 Task: Create in the project BullseyeWorks in Backlog an issue 'Implement a new feature to allow for product recommendations based on user behavior', assign it to team member softage.4@softage.net and change the status to IN PROGRESS. Create in the project BullseyeWorks in Backlog an issue 'Address issues related to system stability and uptime', assign it to team member softage.1@softage.net and change the status to IN PROGRESS
Action: Mouse moved to (201, 55)
Screenshot: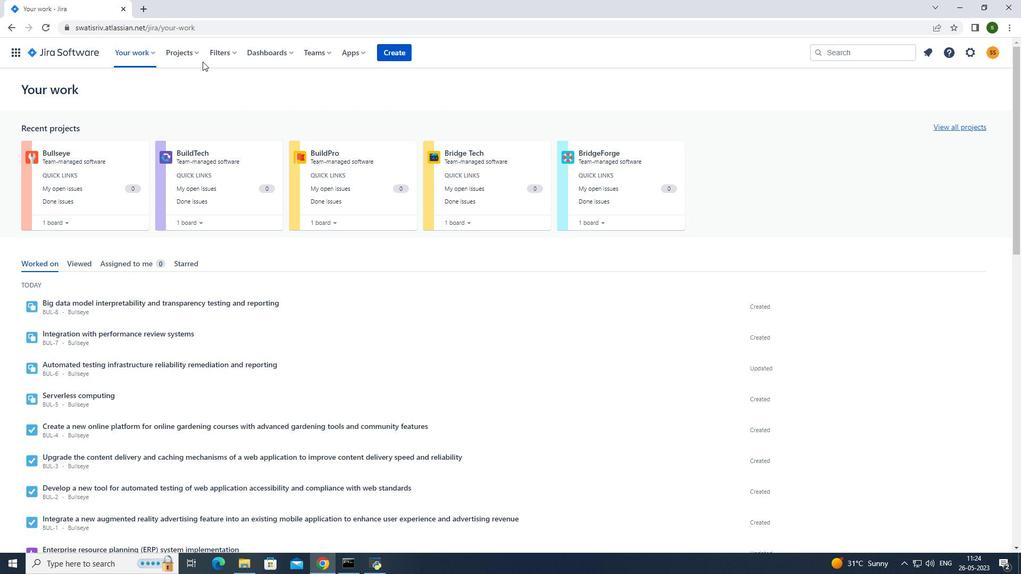 
Action: Mouse pressed left at (201, 55)
Screenshot: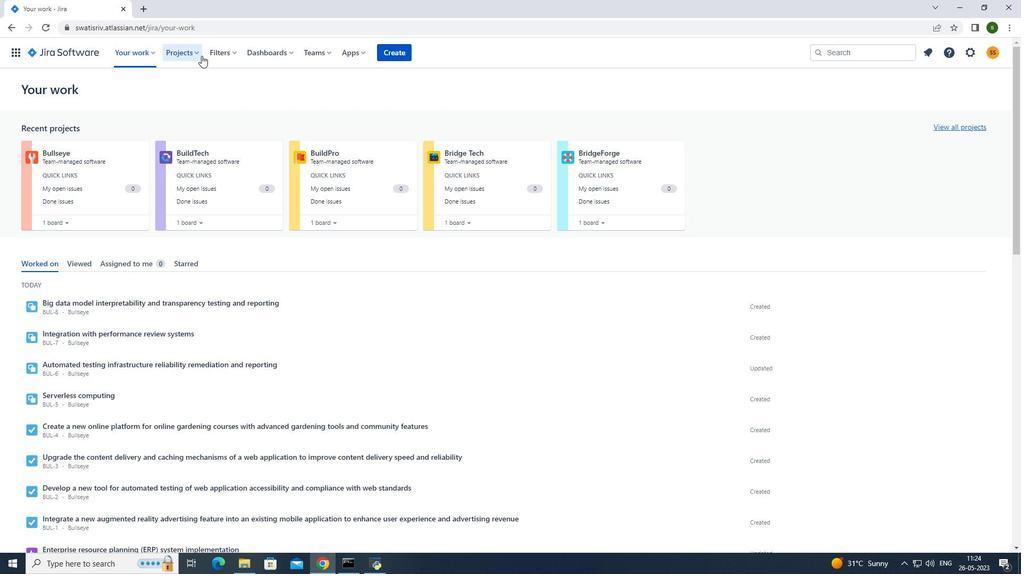 
Action: Mouse moved to (217, 92)
Screenshot: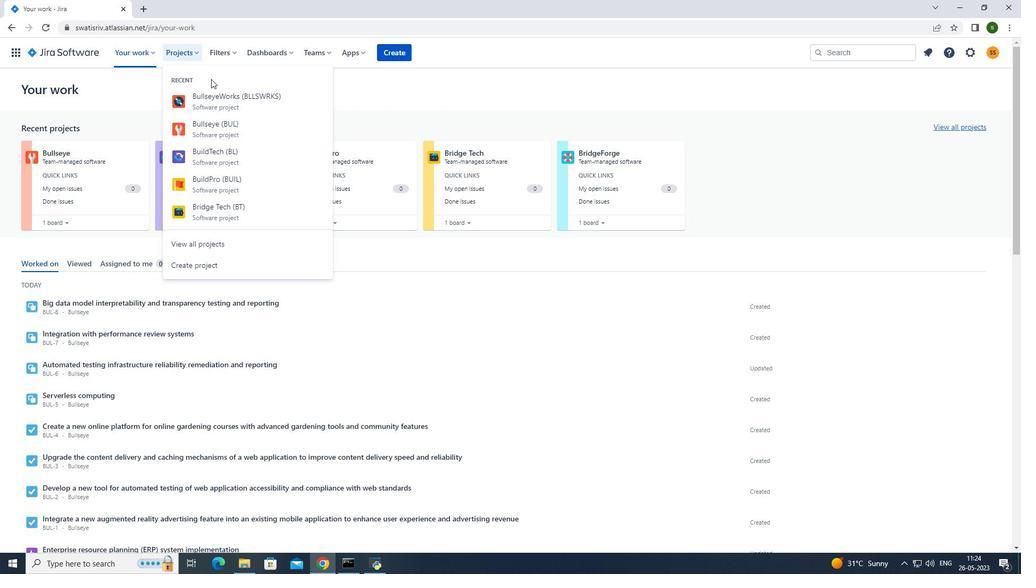 
Action: Mouse pressed left at (217, 92)
Screenshot: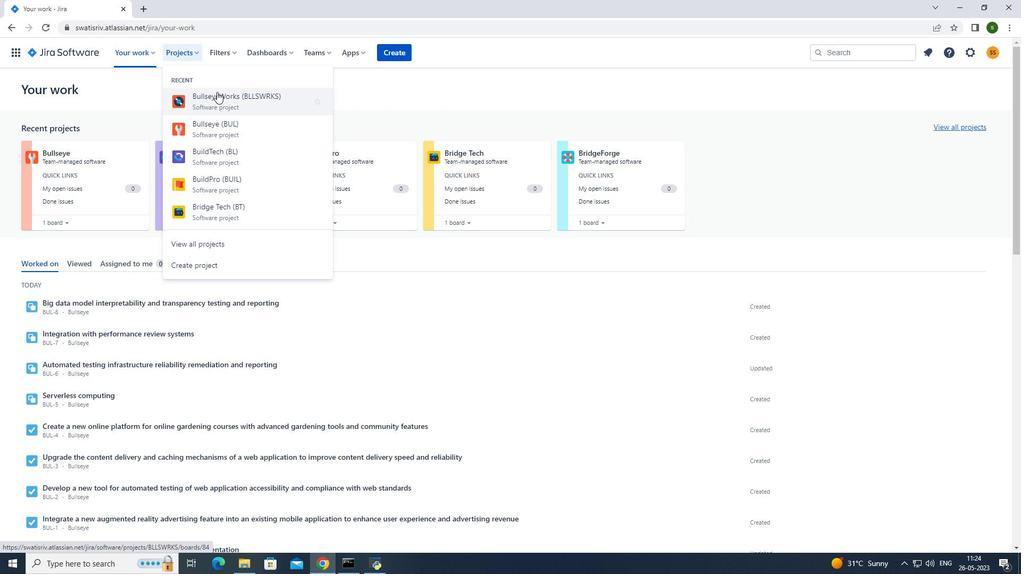 
Action: Mouse moved to (231, 362)
Screenshot: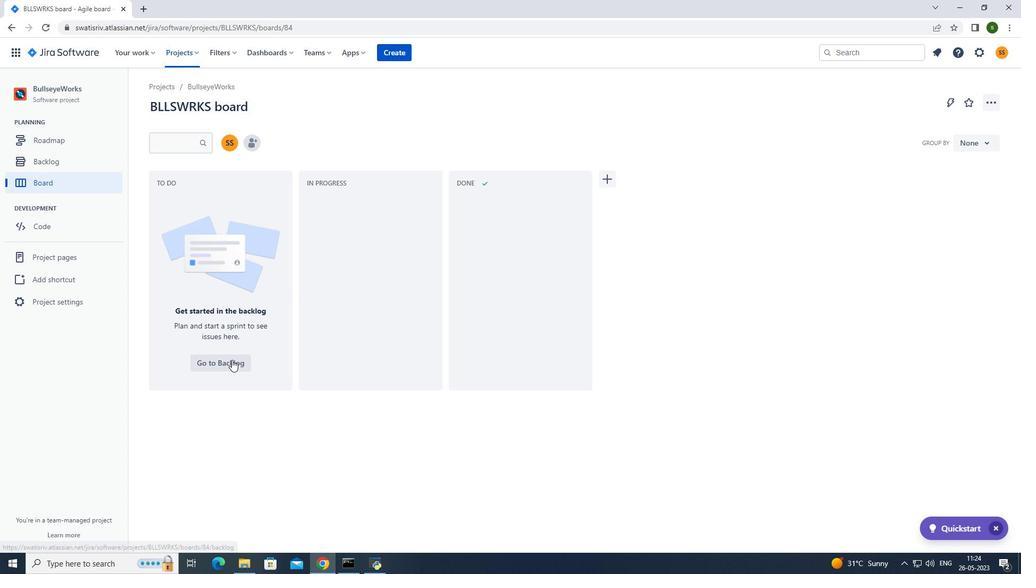 
Action: Mouse pressed left at (231, 362)
Screenshot: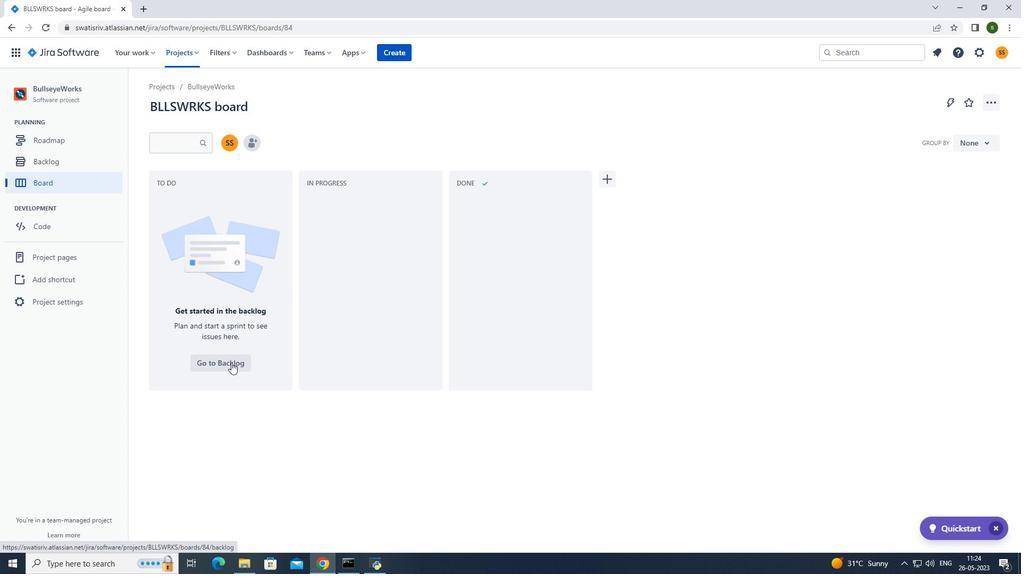 
Action: Mouse moved to (218, 268)
Screenshot: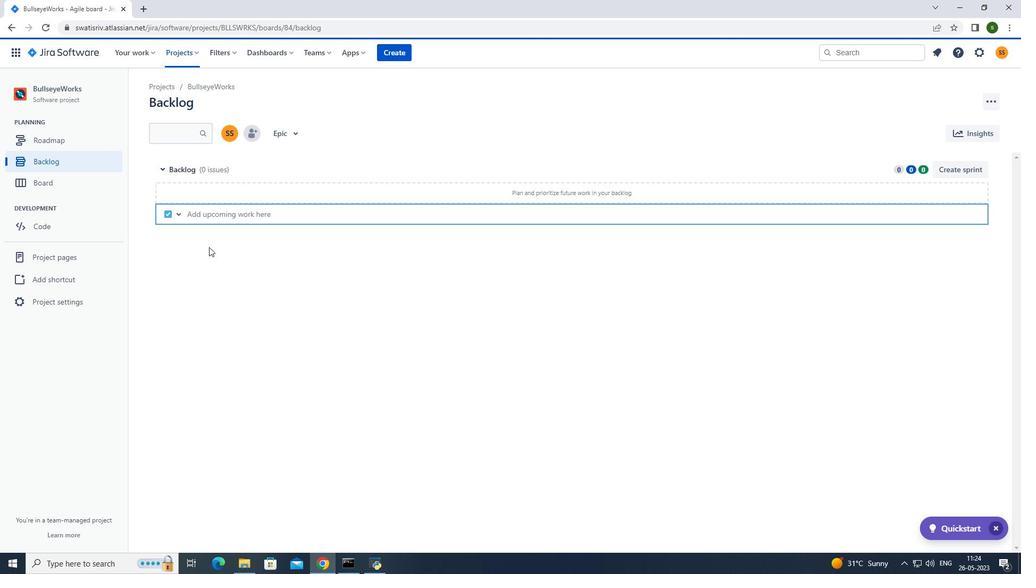 
Action: Mouse pressed left at (218, 268)
Screenshot: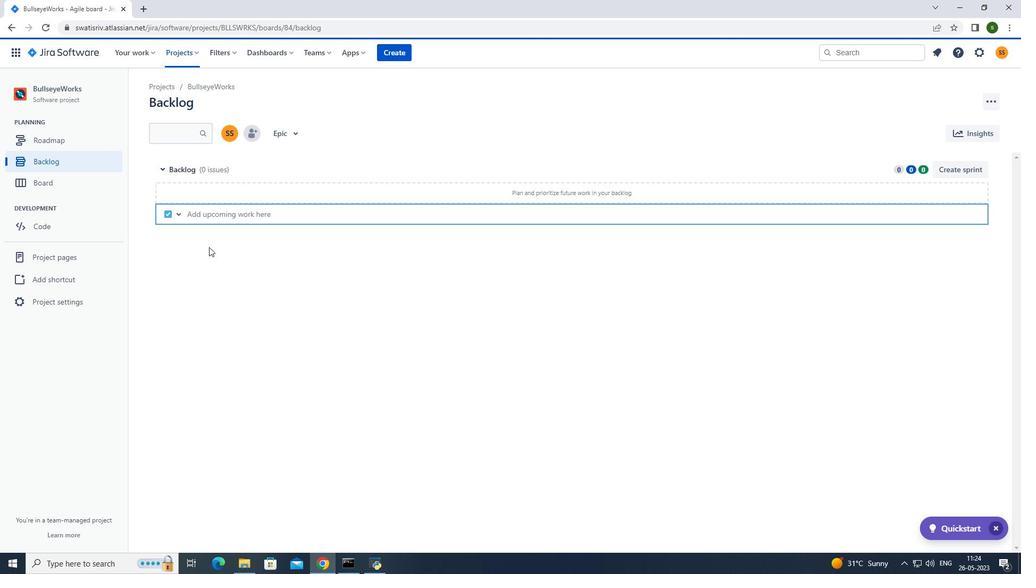 
Action: Mouse moved to (220, 213)
Screenshot: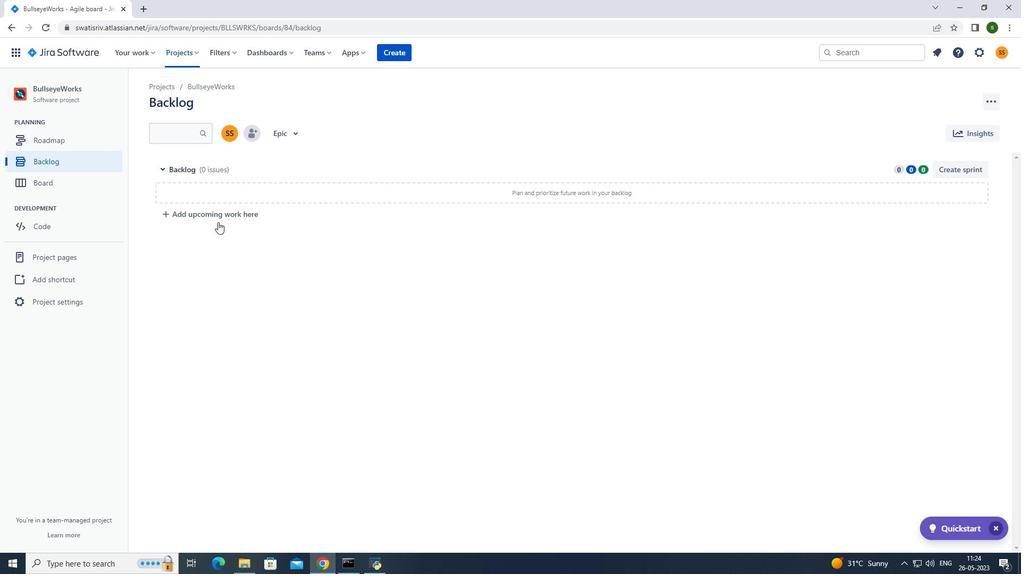 
Action: Mouse pressed left at (220, 213)
Screenshot: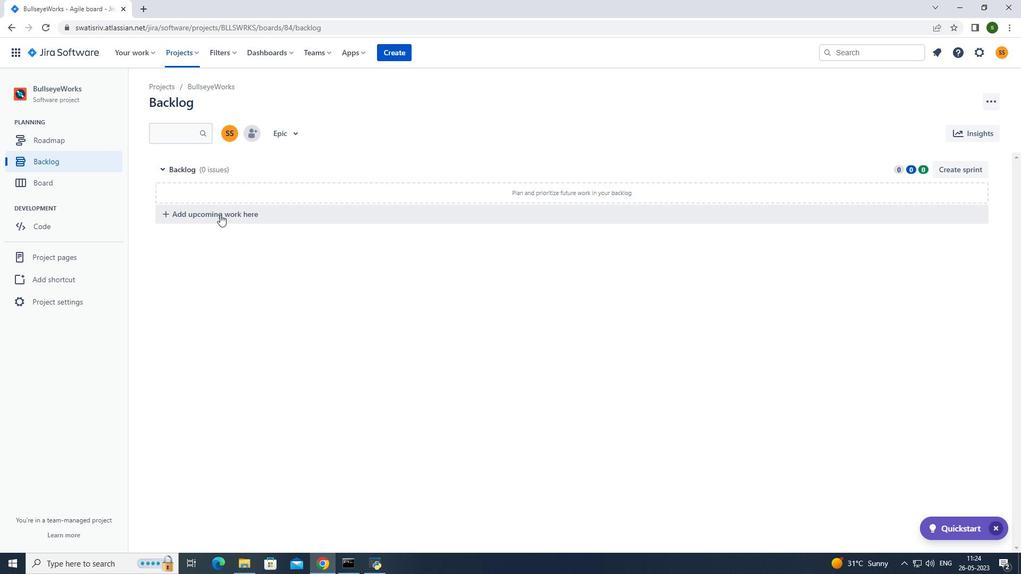 
Action: Mouse moved to (231, 211)
Screenshot: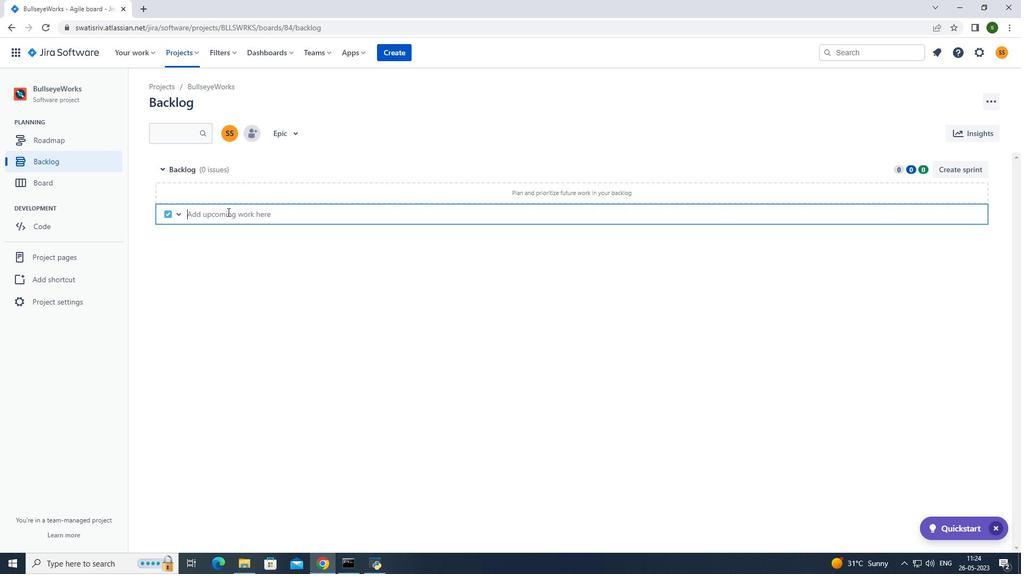 
Action: Key pressed <Key.caps_lock>I<Key.caps_lock>mplement<Key.space>a<Key.space>new<Key.space>feature<Key.space>to<Key.space>allow<Key.space>for<Key.space>prof<Key.backspace>duct<Key.space>recommendations<Key.space>based<Key.space>on<Key.space>user<Key.space>behavior<Key.enter>
Screenshot: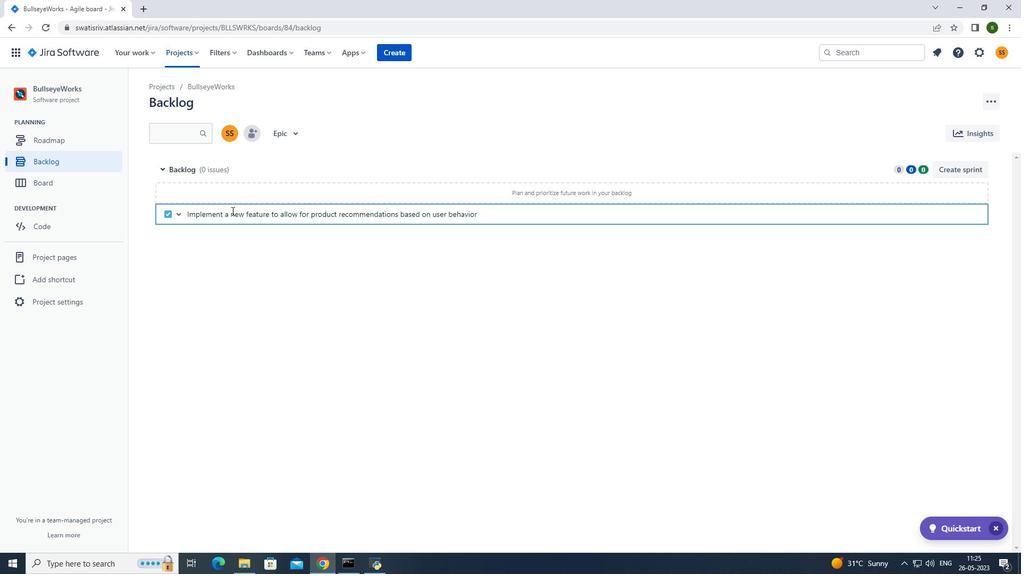 
Action: Mouse moved to (953, 193)
Screenshot: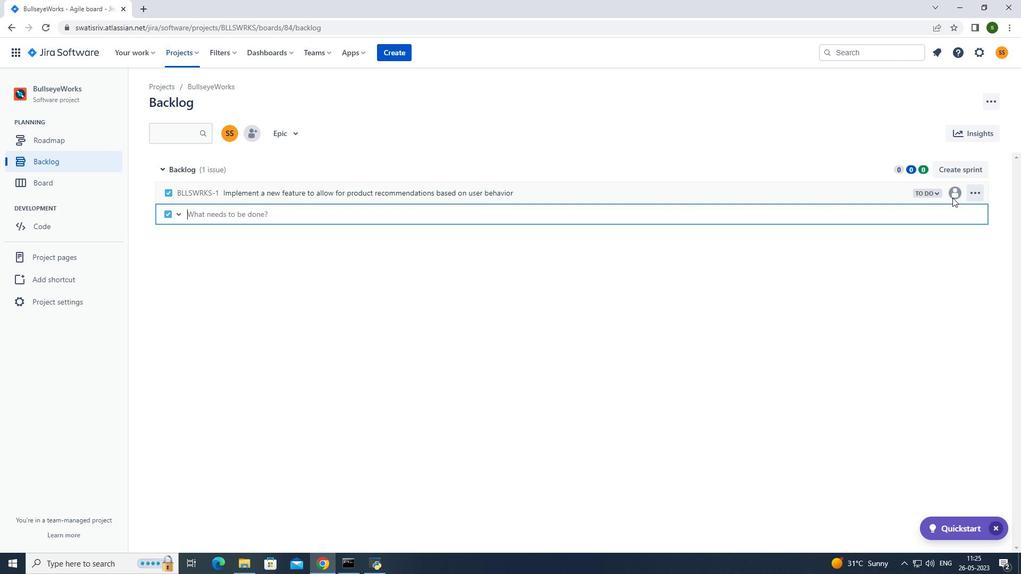 
Action: Mouse pressed left at (953, 193)
Screenshot: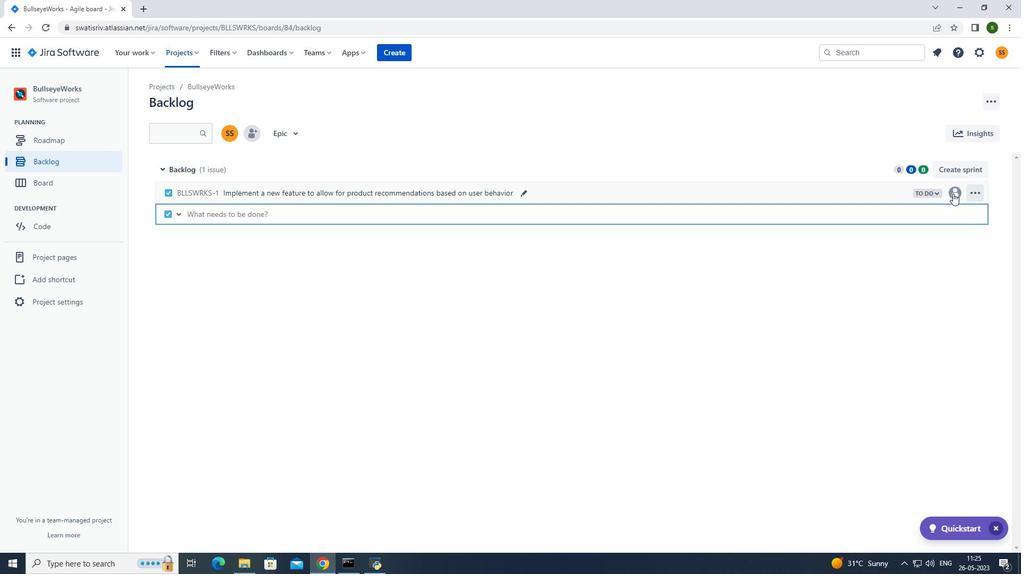 
Action: Mouse moved to (889, 214)
Screenshot: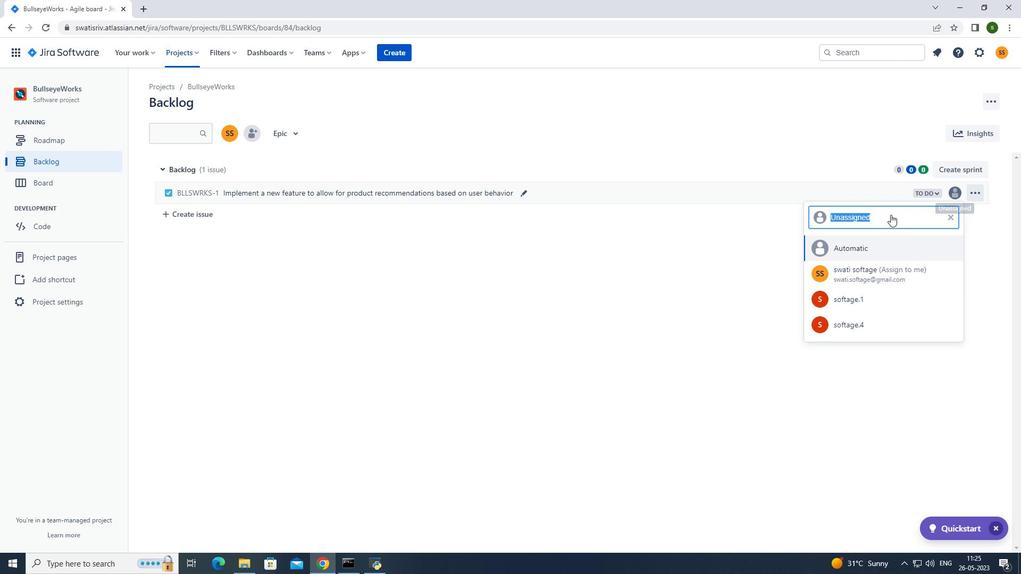 
Action: Key pressed softage.4<Key.shift>@softage.net
Screenshot: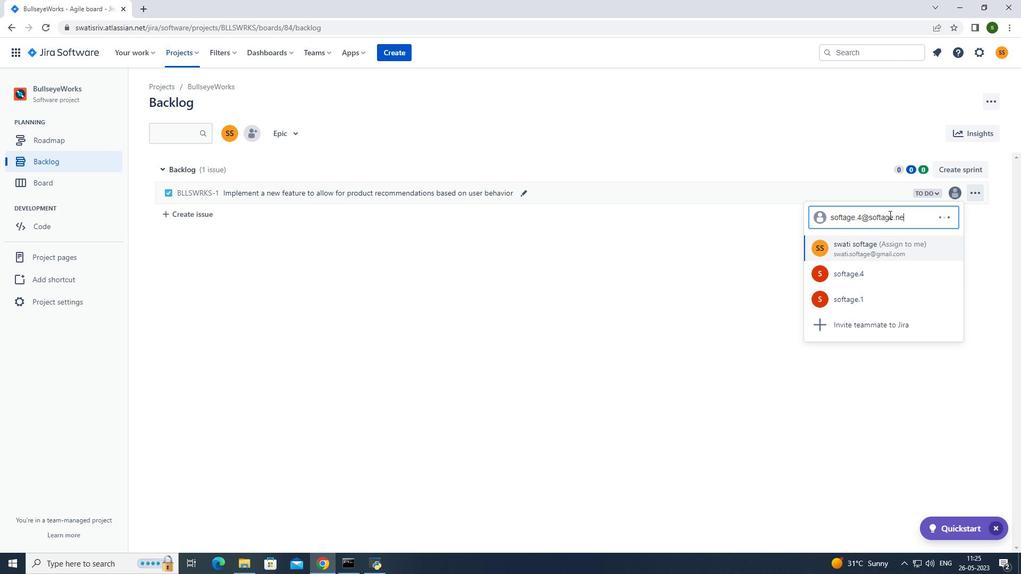 
Action: Mouse moved to (876, 252)
Screenshot: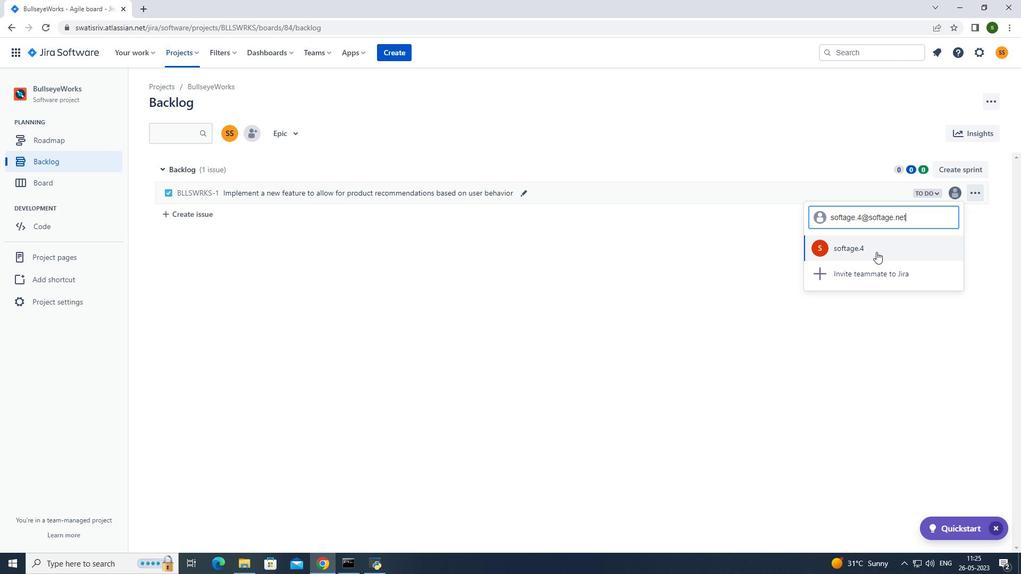 
Action: Mouse pressed left at (876, 252)
Screenshot: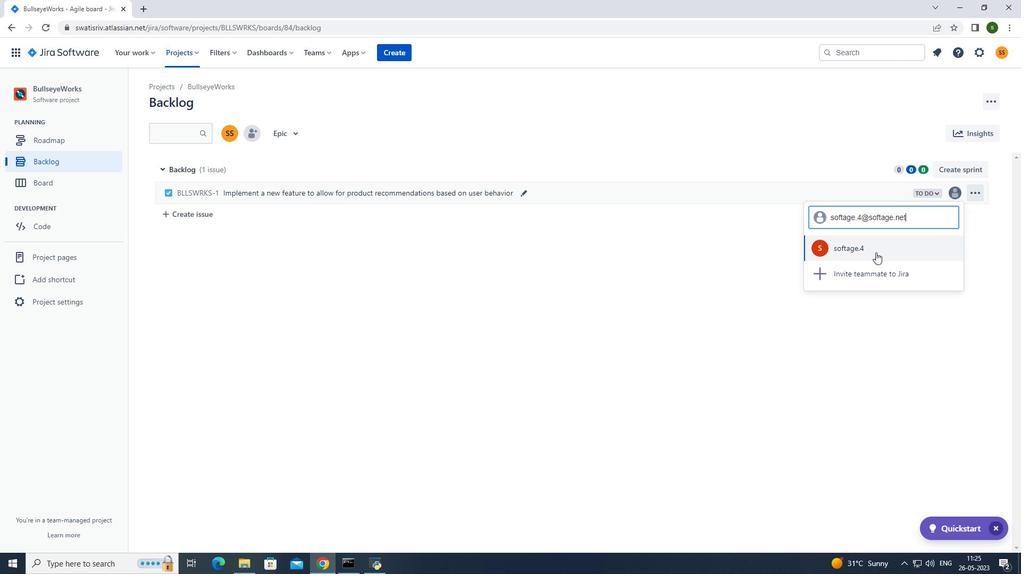 
Action: Mouse moved to (927, 187)
Screenshot: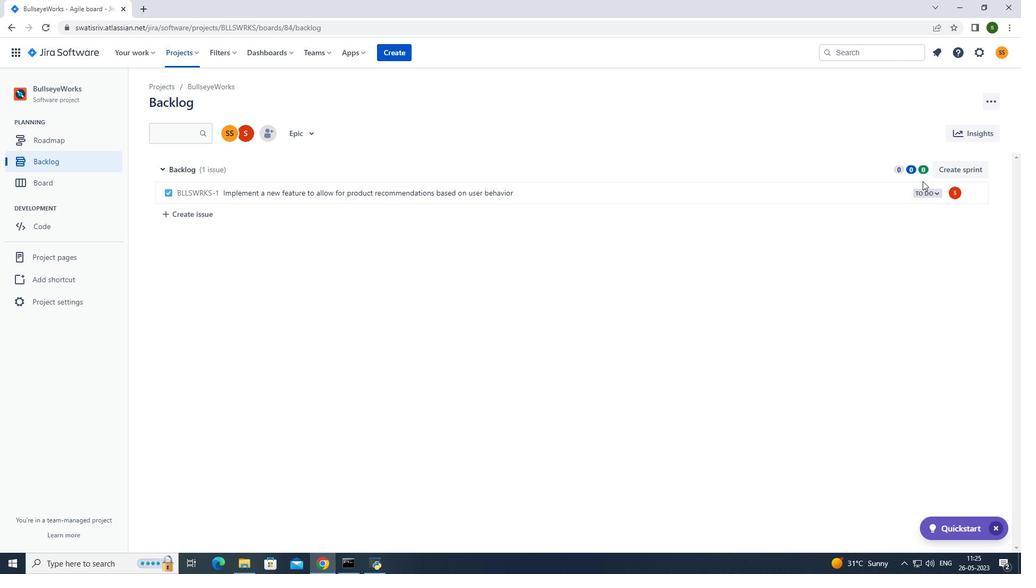 
Action: Mouse pressed left at (927, 187)
Screenshot: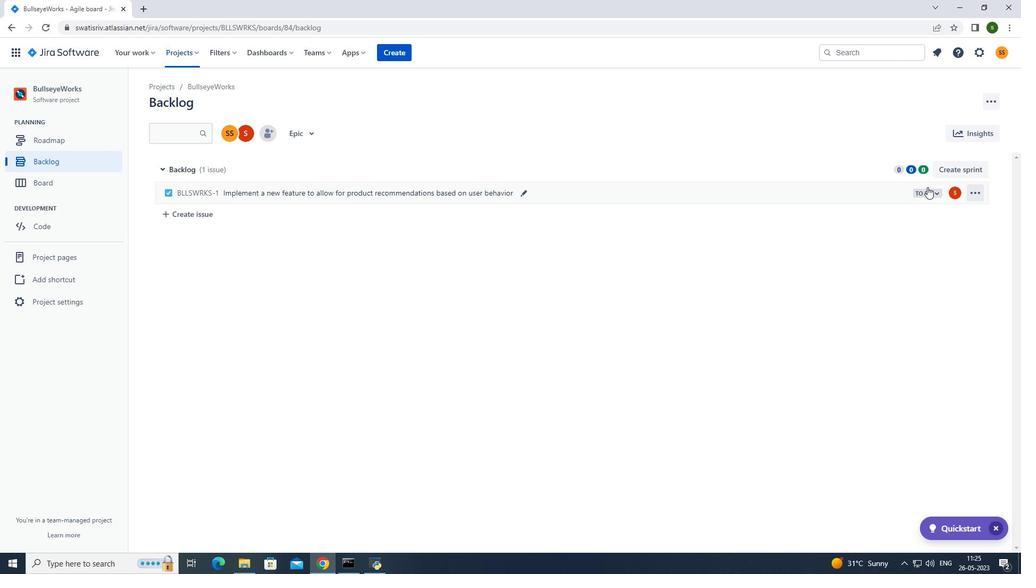 
Action: Mouse moved to (930, 195)
Screenshot: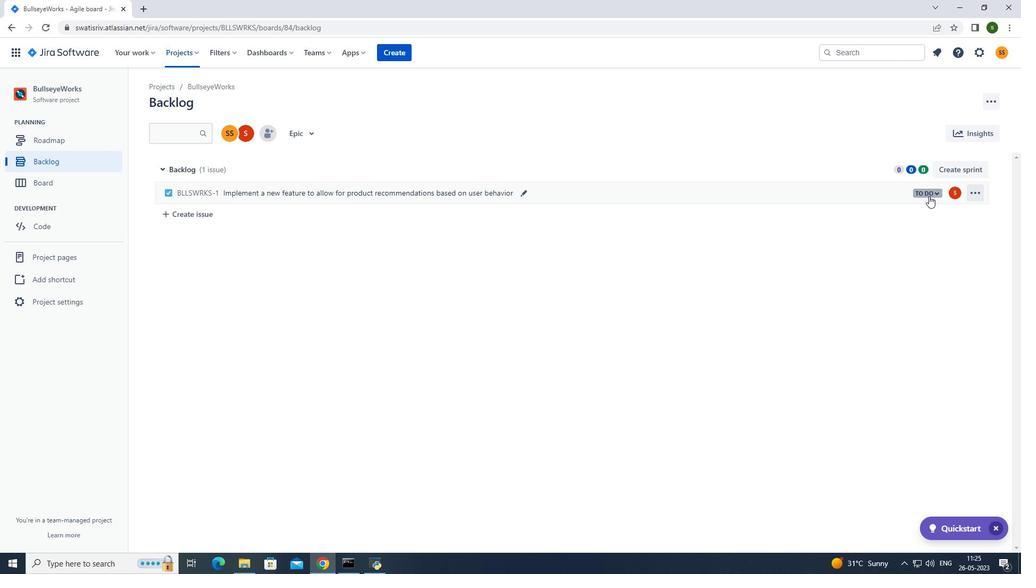 
Action: Mouse pressed left at (930, 195)
Screenshot: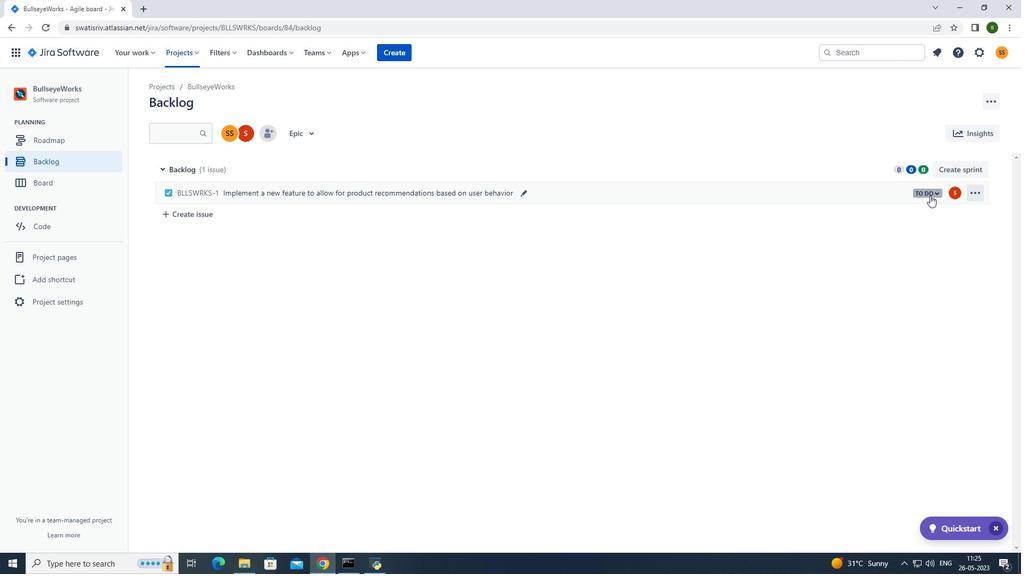 
Action: Mouse moved to (902, 211)
Screenshot: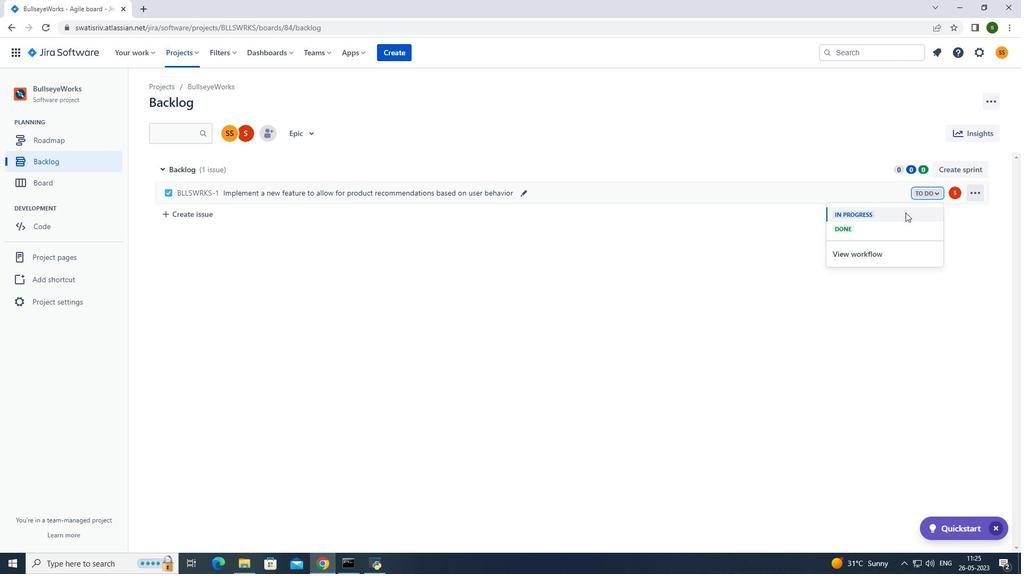 
Action: Mouse pressed left at (902, 211)
Screenshot: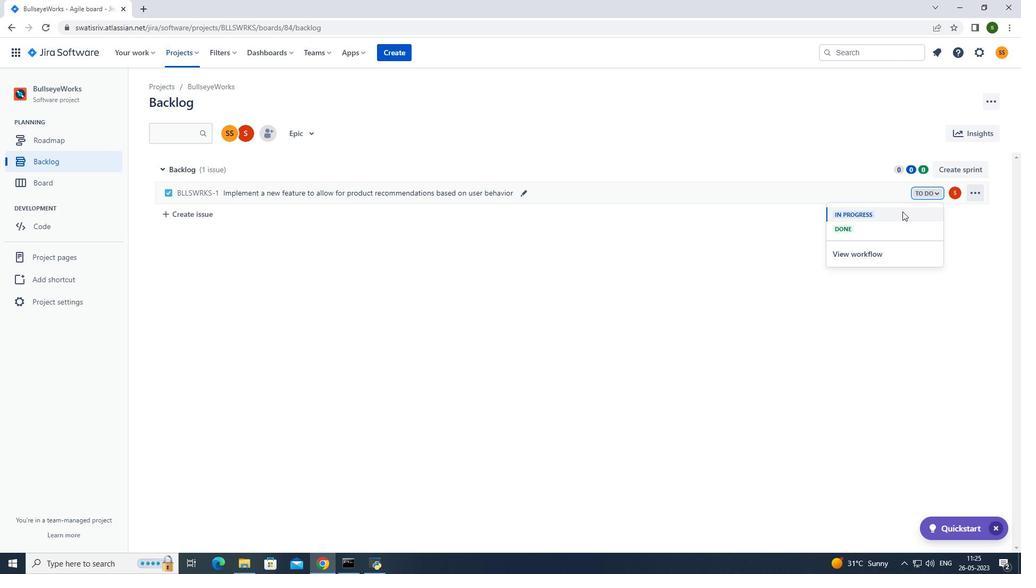 
Action: Mouse moved to (192, 53)
Screenshot: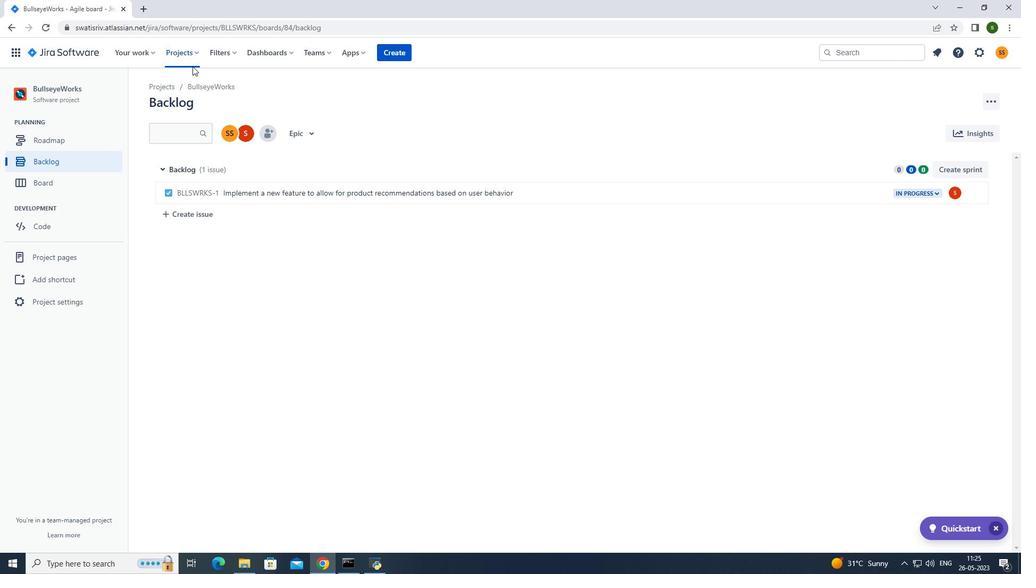 
Action: Mouse pressed left at (192, 53)
Screenshot: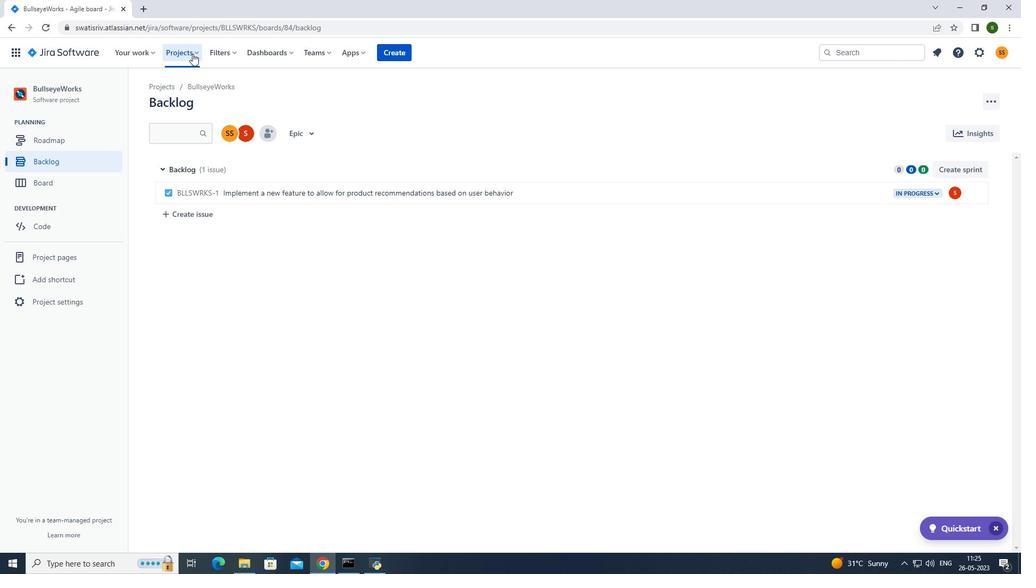 
Action: Mouse moved to (210, 92)
Screenshot: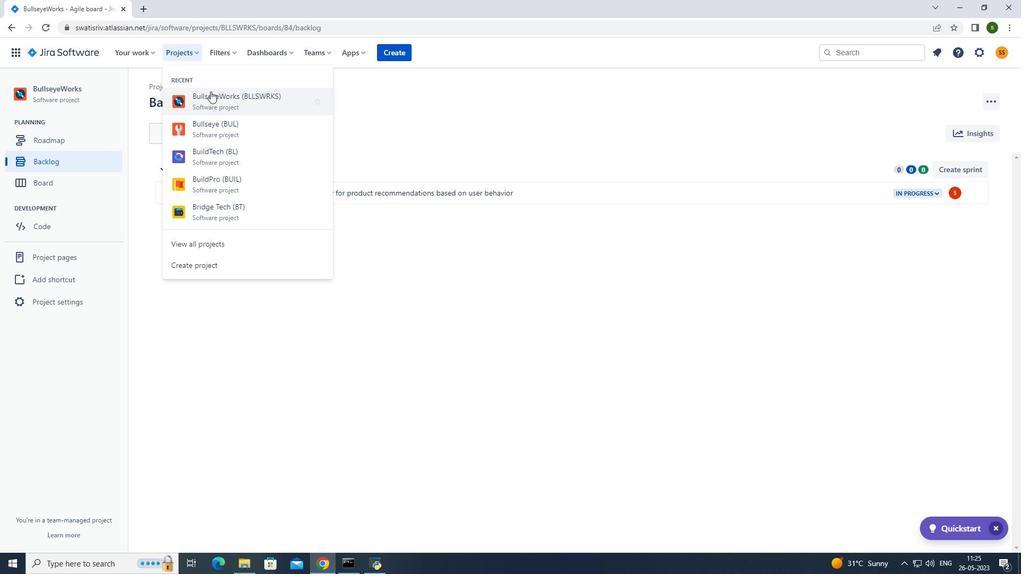 
Action: Mouse pressed left at (210, 92)
Screenshot: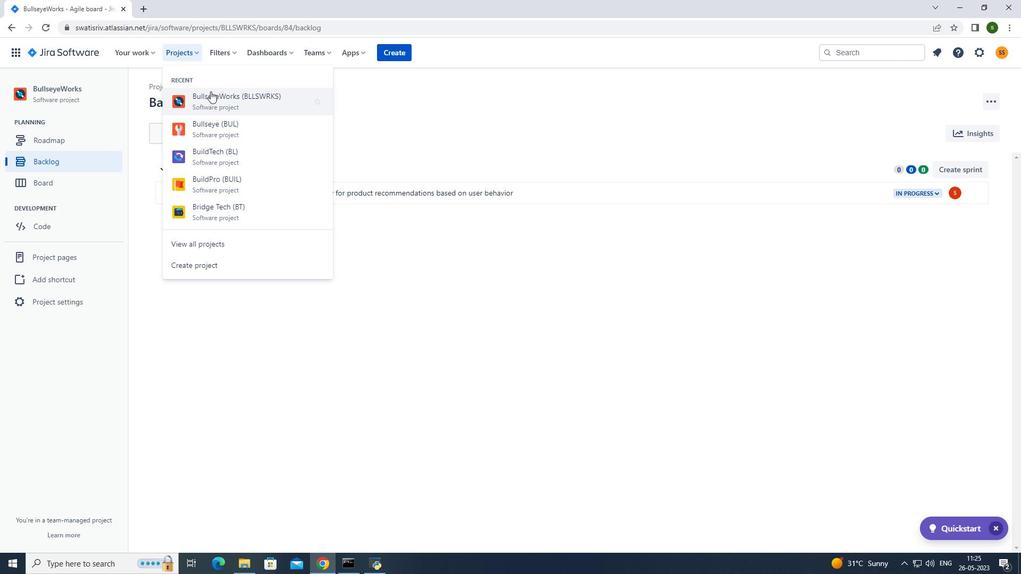 
Action: Mouse moved to (82, 162)
Screenshot: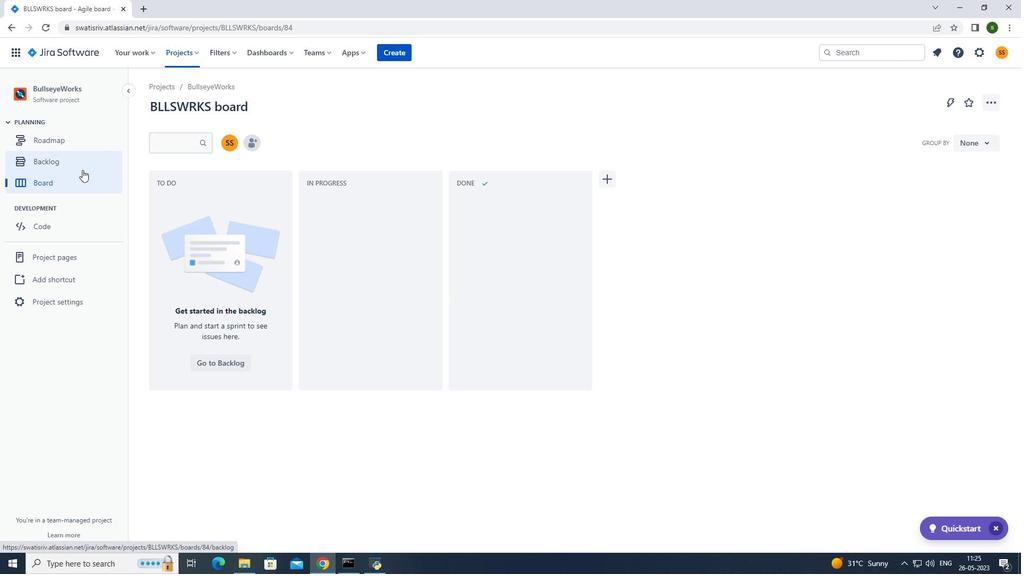 
Action: Mouse pressed left at (82, 162)
Screenshot: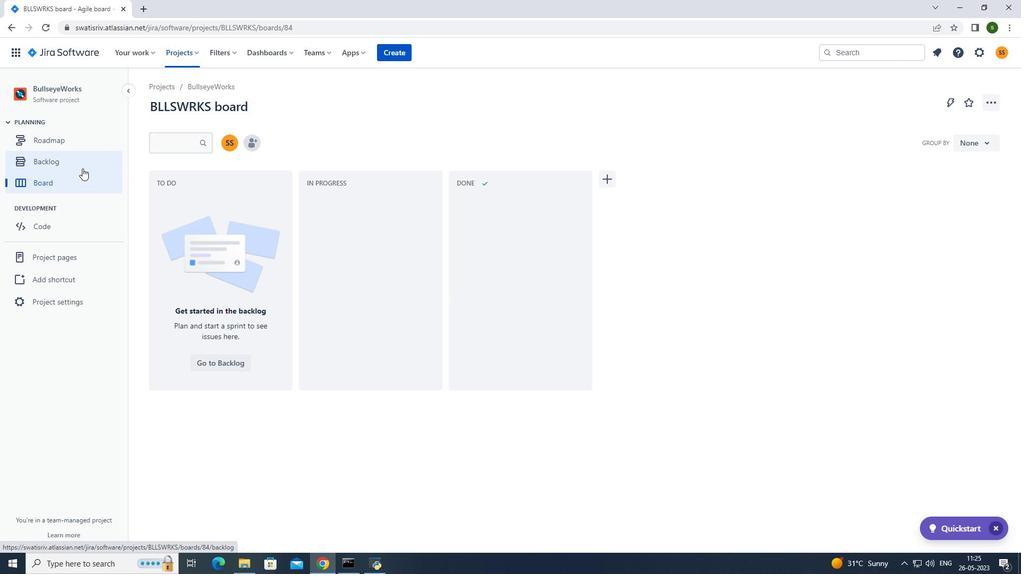 
Action: Mouse moved to (174, 213)
Screenshot: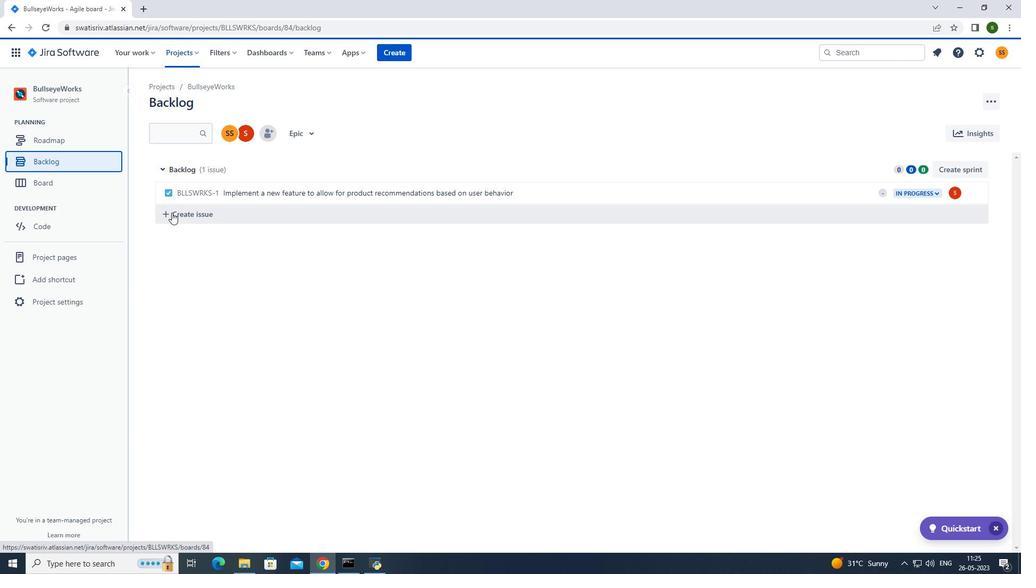 
Action: Mouse pressed left at (174, 213)
Screenshot: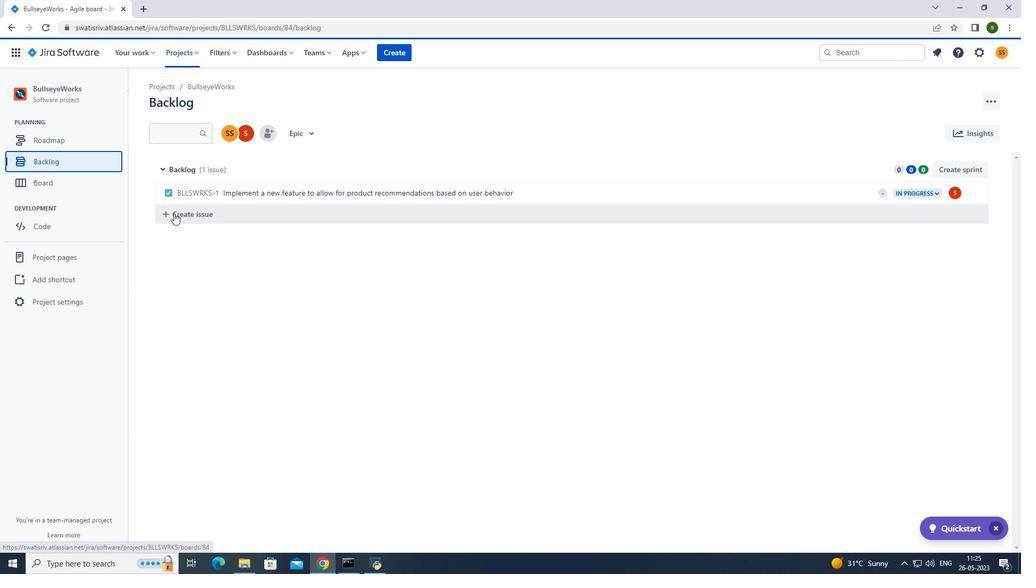 
Action: Mouse moved to (223, 214)
Screenshot: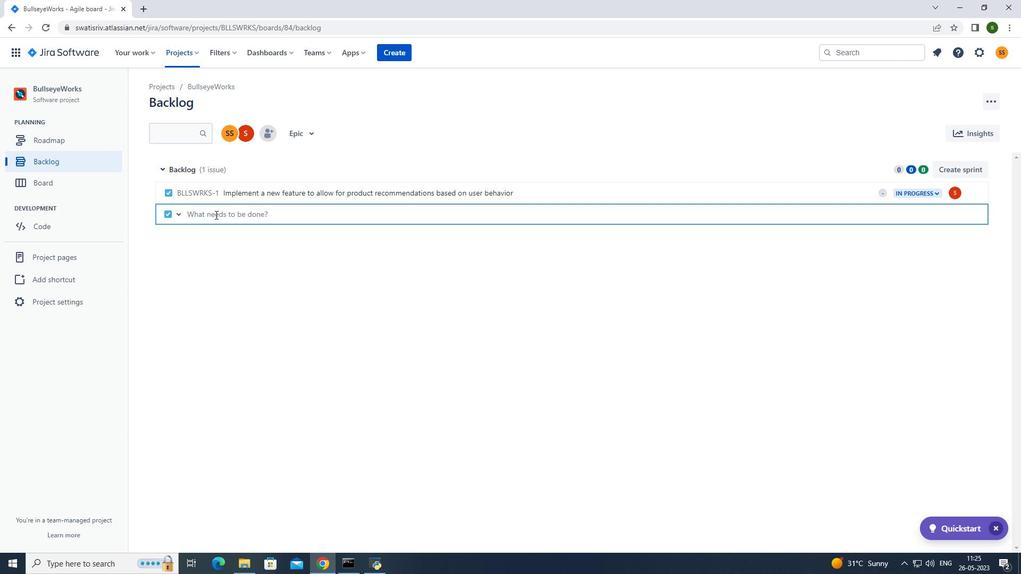 
Action: Key pressed <Key.caps_lock>A<Key.caps_lock>ddress<Key.space>issuses<Key.space>
Screenshot: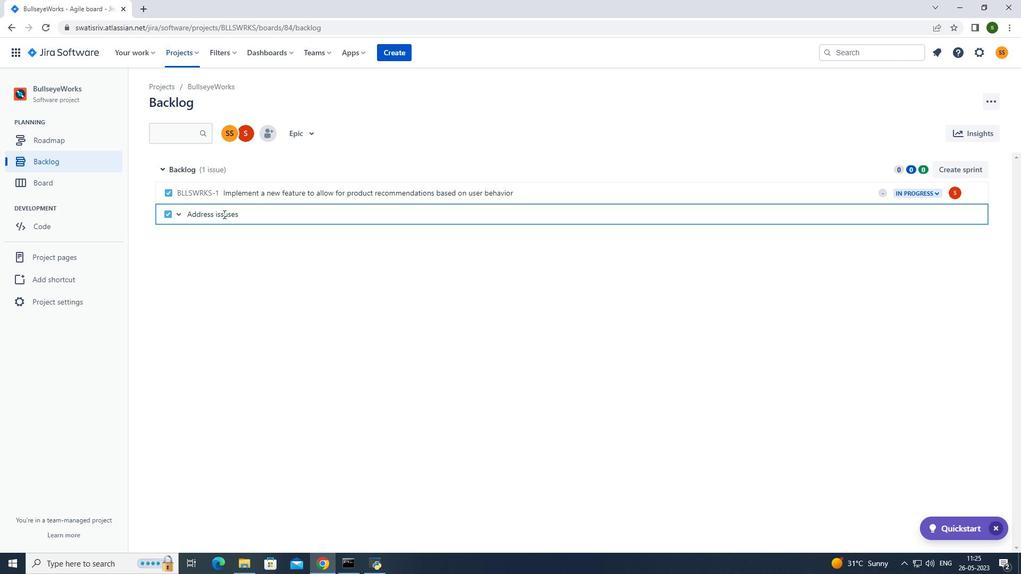 
Action: Mouse moved to (231, 214)
Screenshot: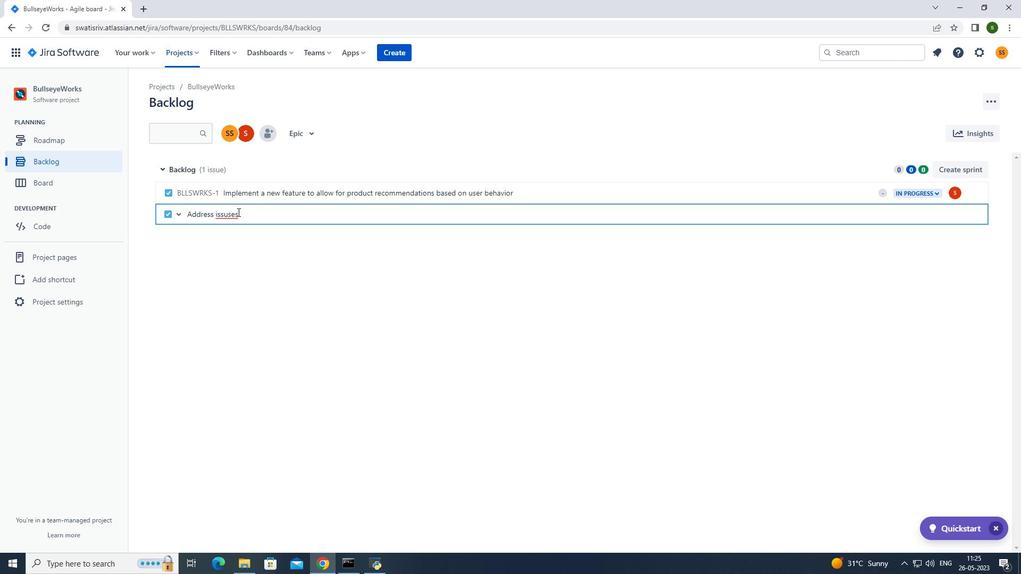 
Action: Mouse pressed left at (231, 214)
Screenshot: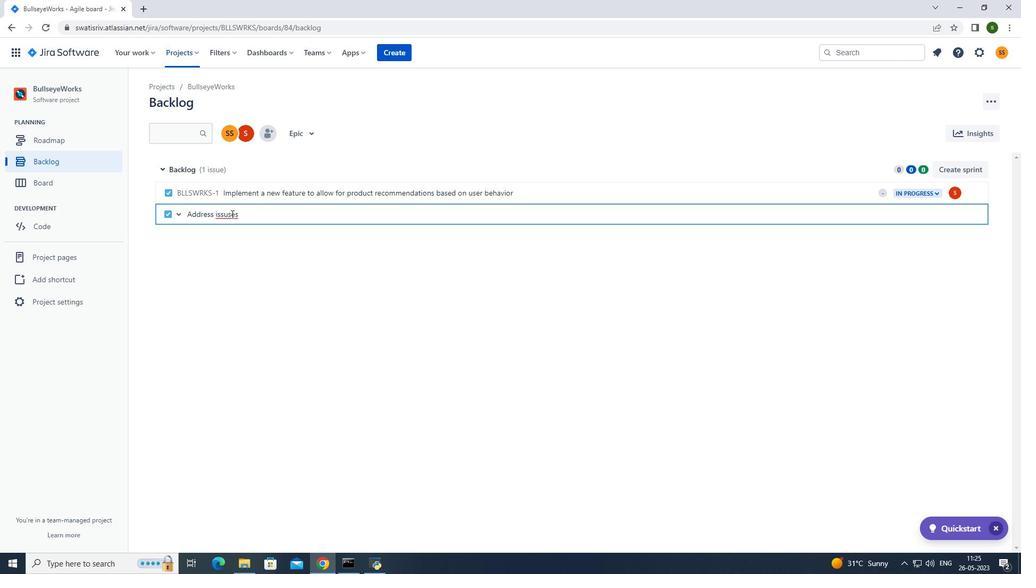 
Action: Key pressed <Key.backspace>
Screenshot: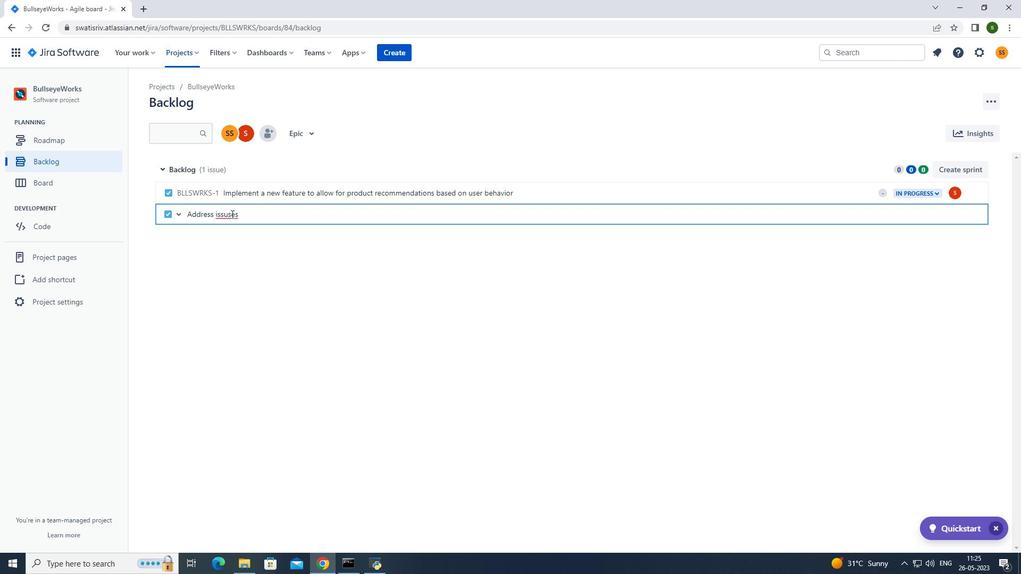 
Action: Mouse moved to (241, 212)
Screenshot: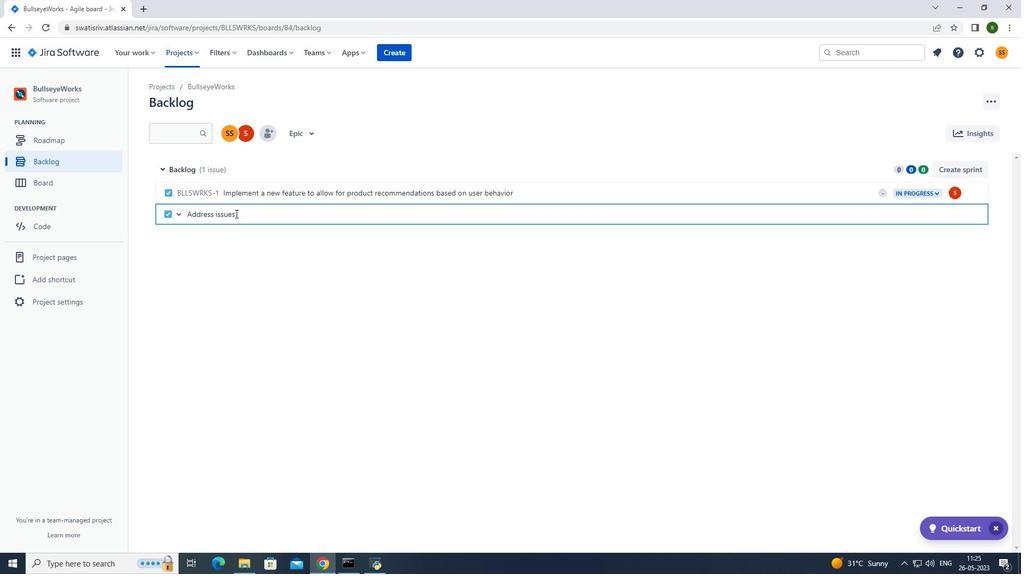 
Action: Mouse pressed left at (241, 212)
Screenshot: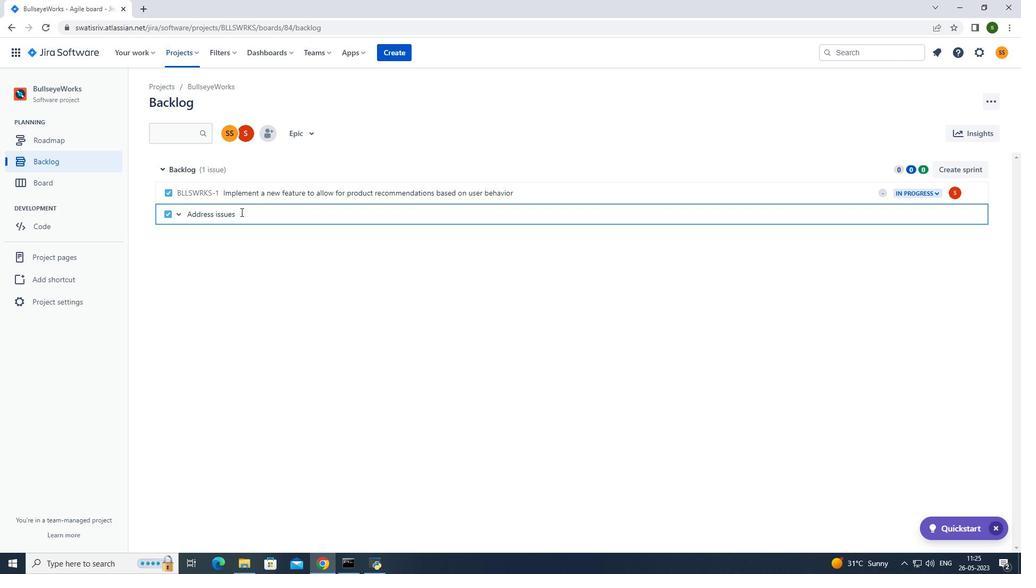 
Action: Key pressed related<Key.space>to<Key.space>system<Key.space>stabik<Key.backspace>
Screenshot: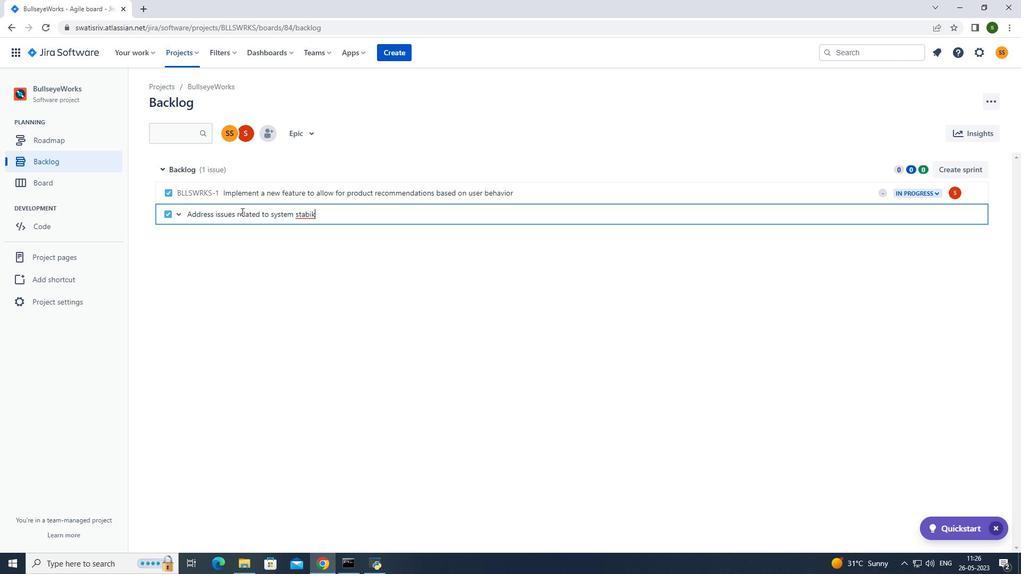
Action: Mouse moved to (241, 212)
Screenshot: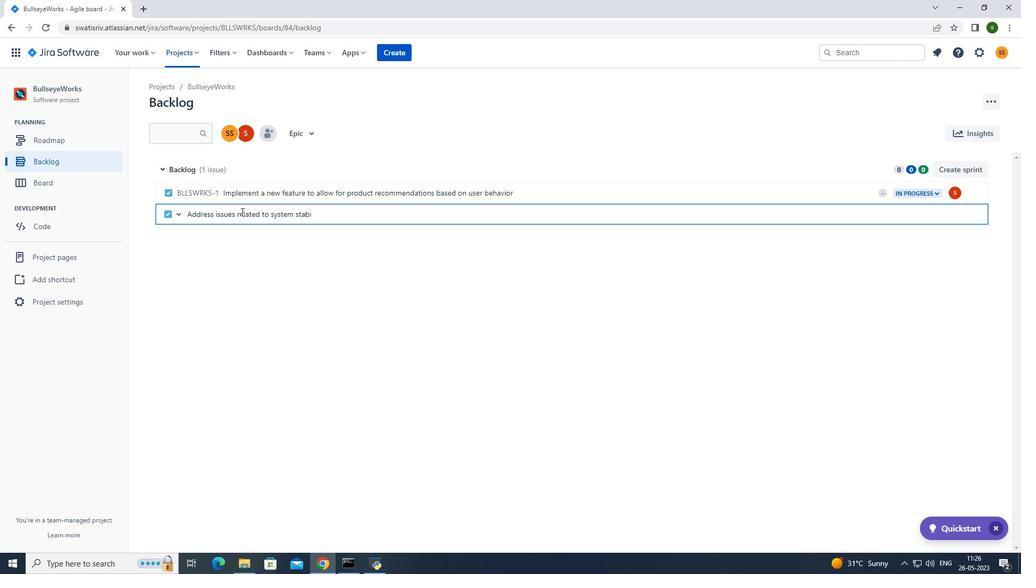 
Action: Key pressed lity<Key.space>and<Key.space>uptime<Key.enter>
Screenshot: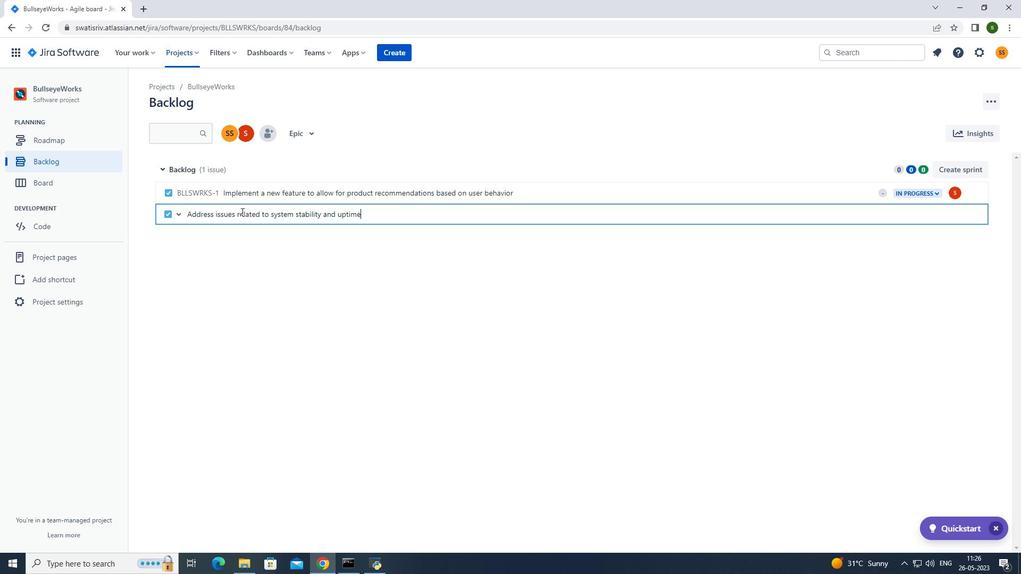
Action: Mouse moved to (951, 213)
Screenshot: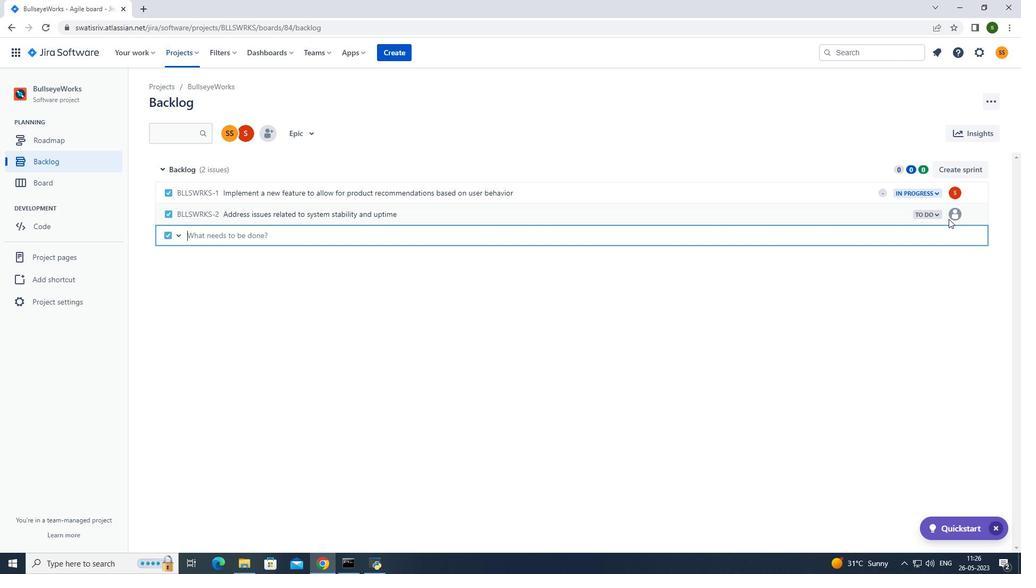 
Action: Mouse pressed left at (951, 213)
Screenshot: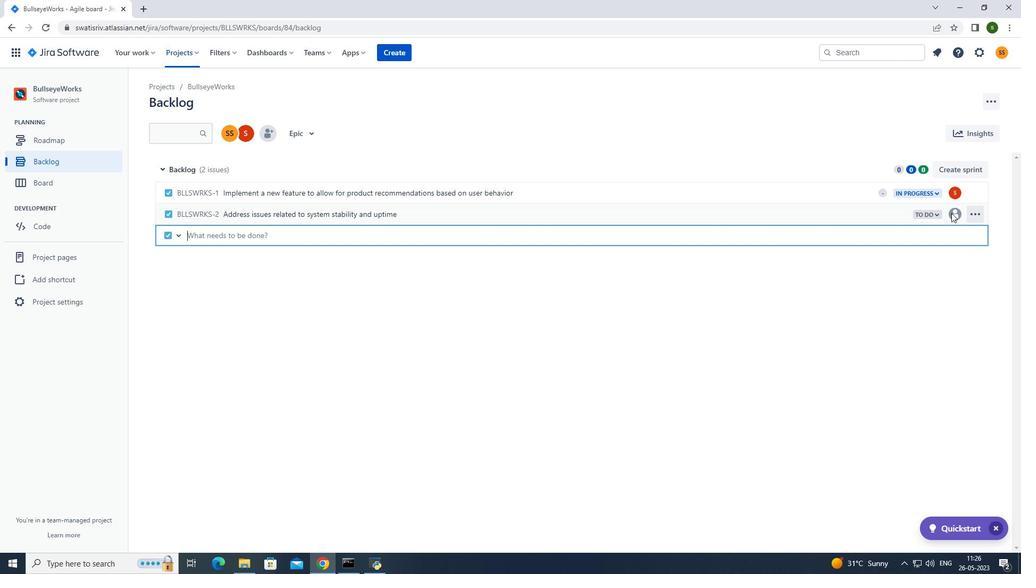 
Action: Mouse moved to (956, 214)
Screenshot: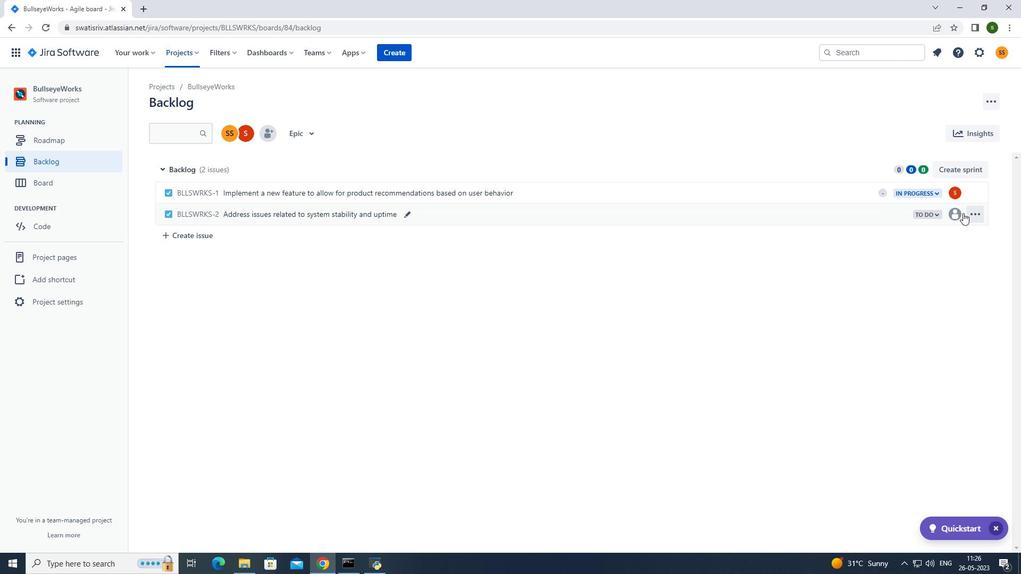 
Action: Mouse pressed left at (956, 214)
Screenshot: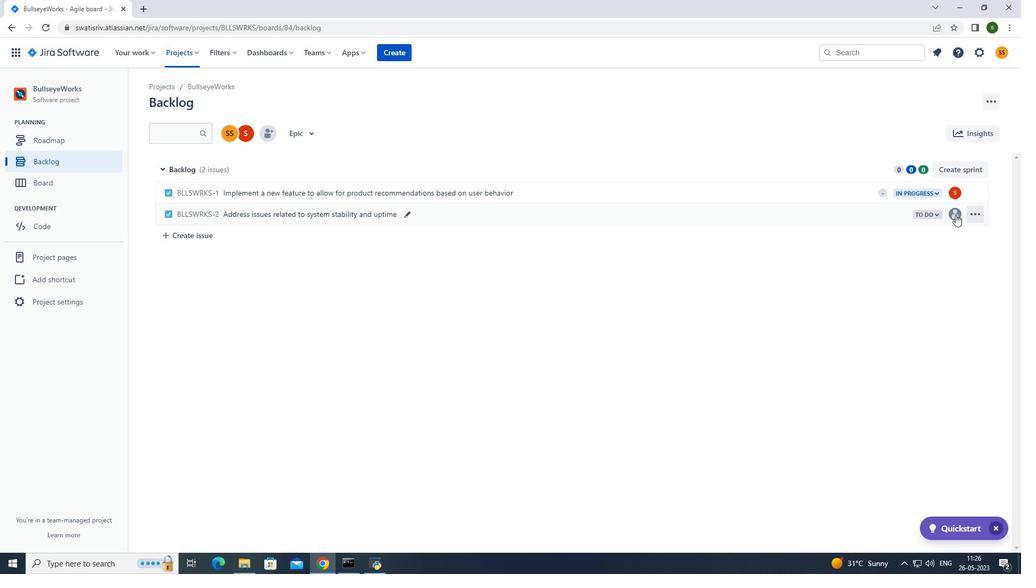 
Action: Mouse moved to (886, 240)
Screenshot: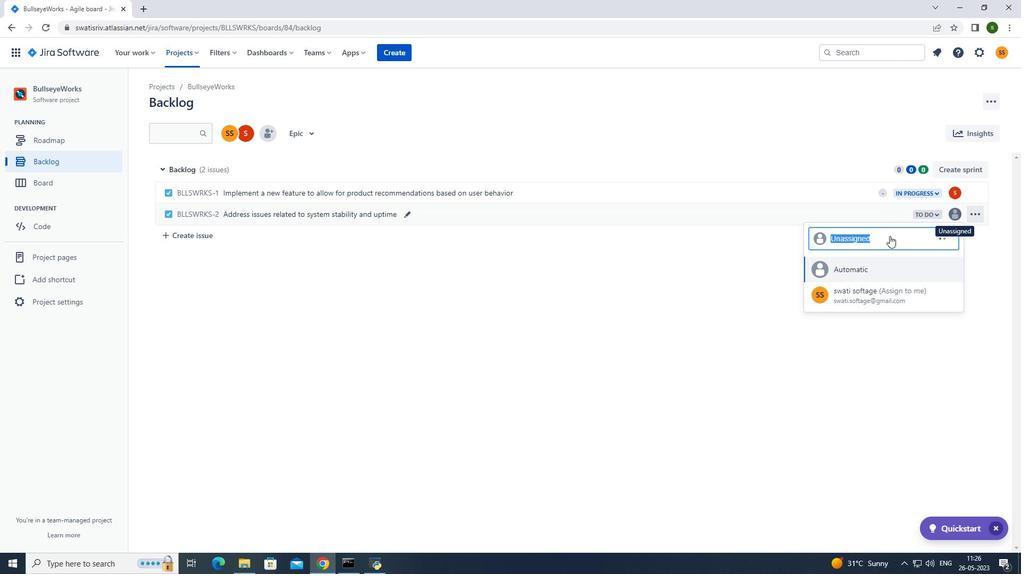 
Action: Key pressed softage.1<Key.shift>@softage.net
Screenshot: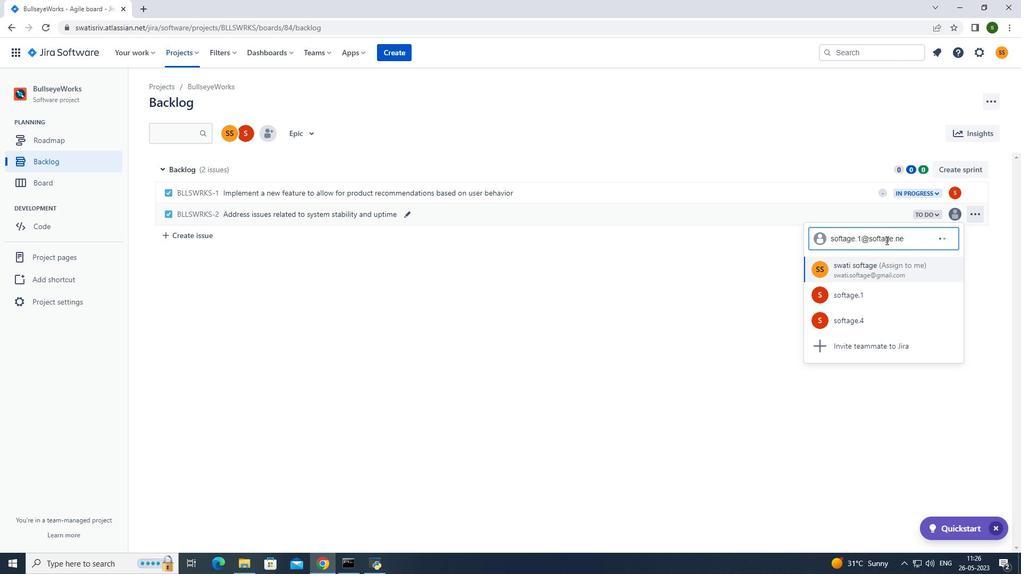 
Action: Mouse moved to (915, 271)
Screenshot: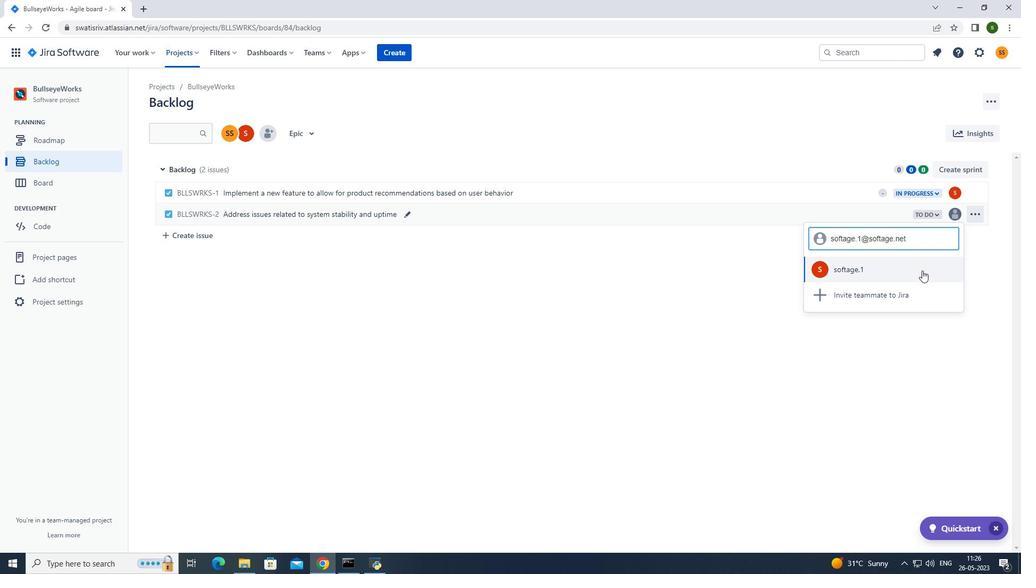 
Action: Mouse pressed left at (915, 271)
Screenshot: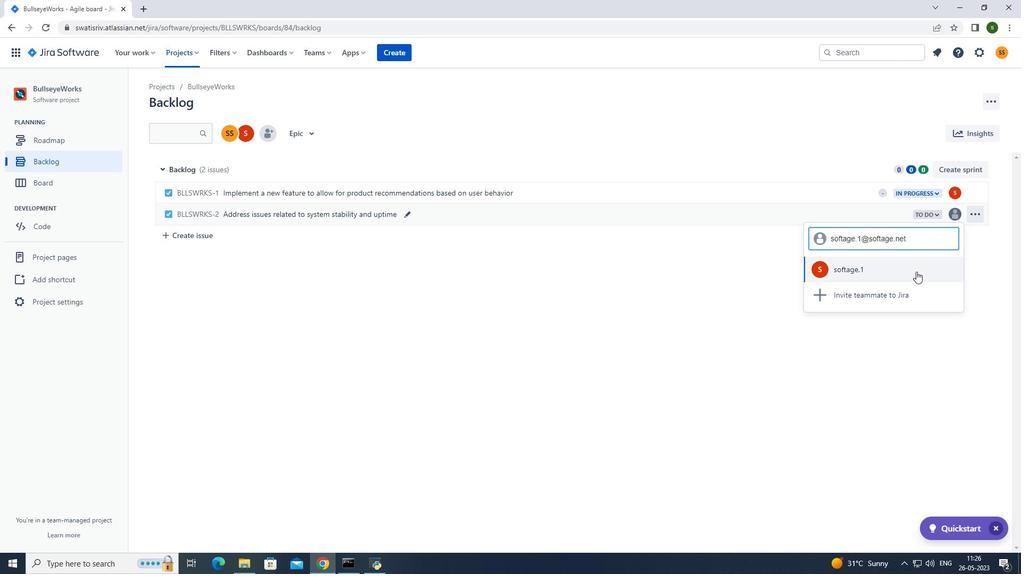 
Action: Mouse moved to (930, 213)
Screenshot: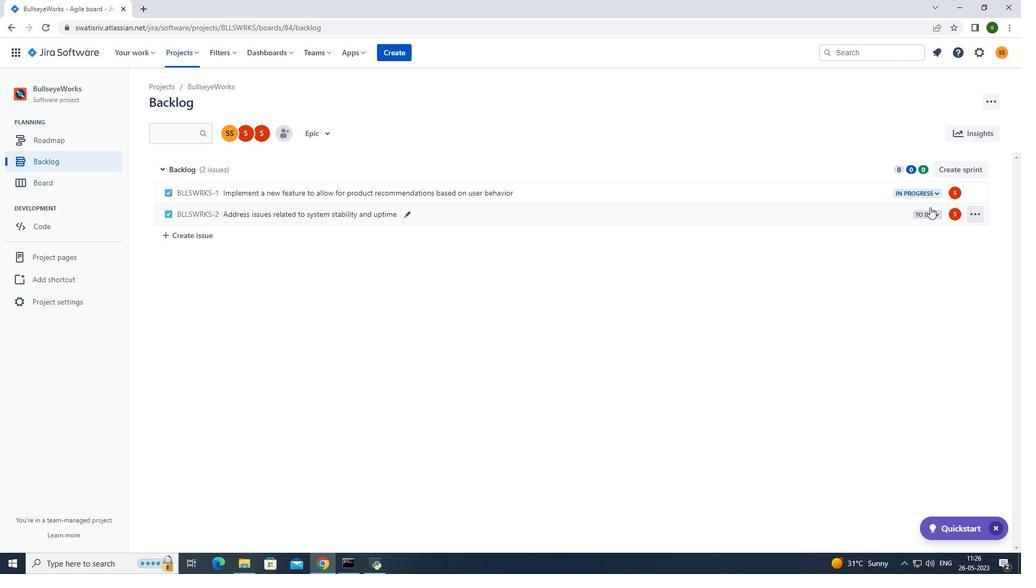
Action: Mouse pressed left at (930, 213)
Screenshot: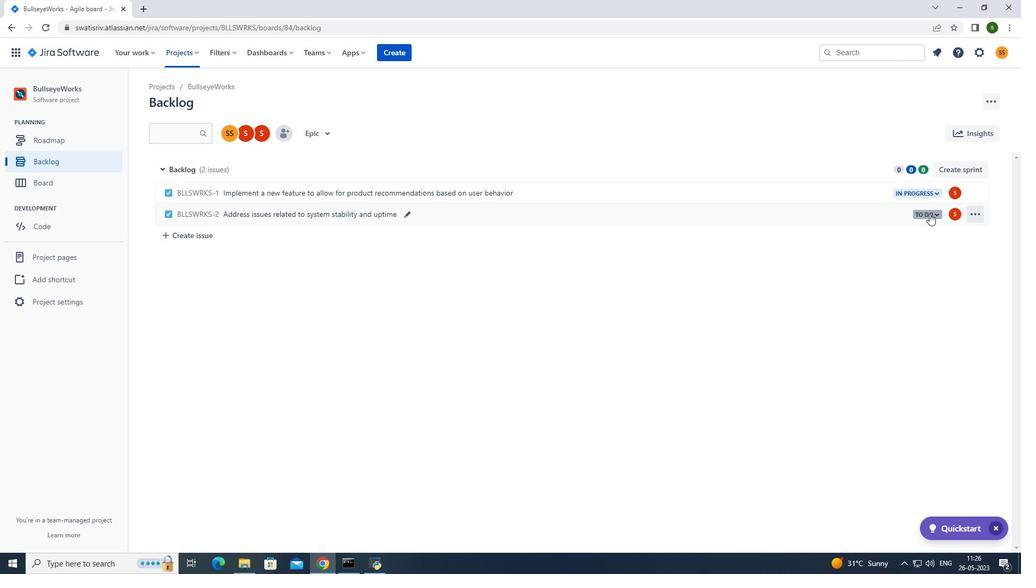 
Action: Mouse moved to (877, 238)
Screenshot: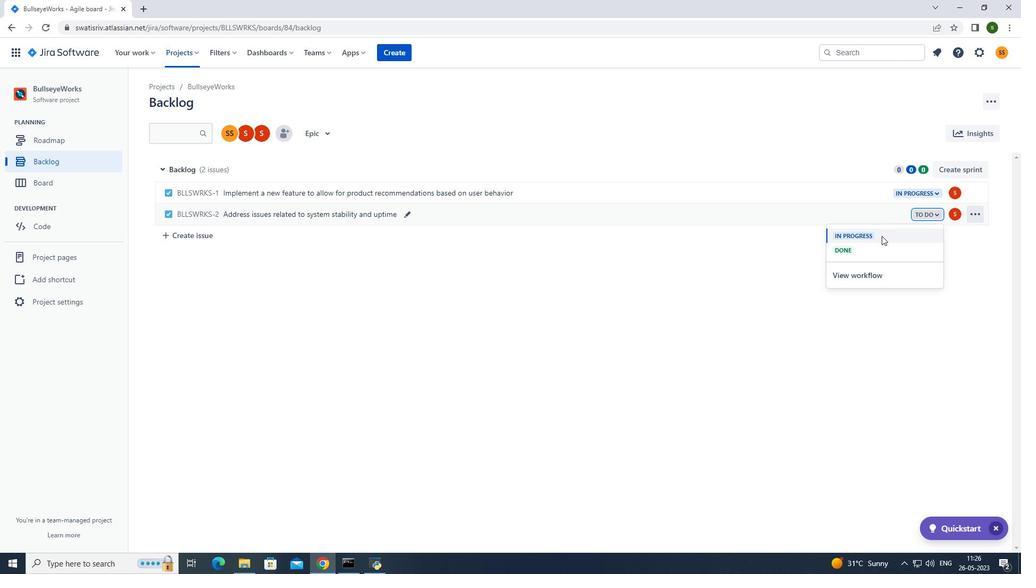 
Action: Mouse pressed left at (877, 238)
Screenshot: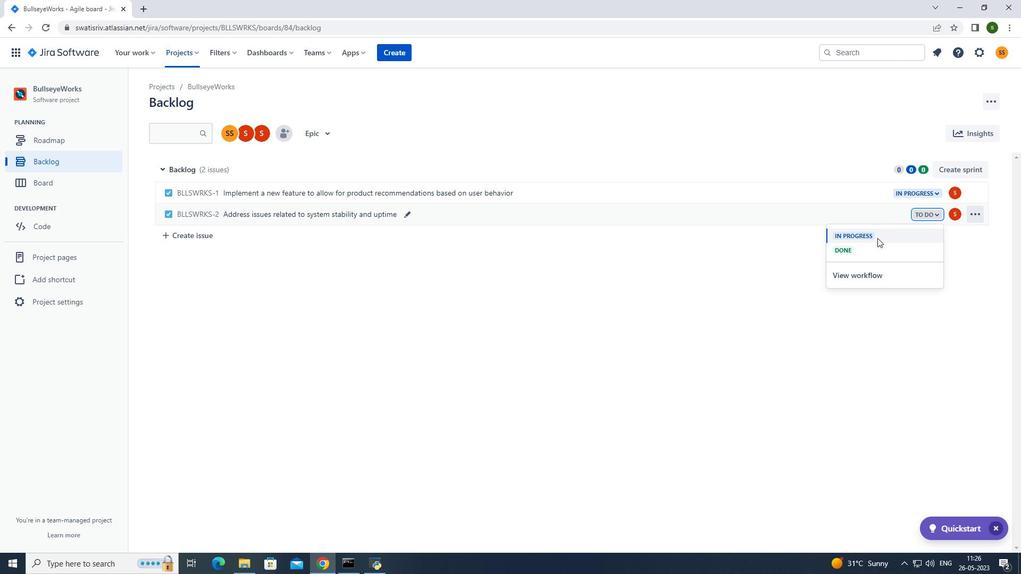 
Action: Mouse moved to (638, 147)
Screenshot: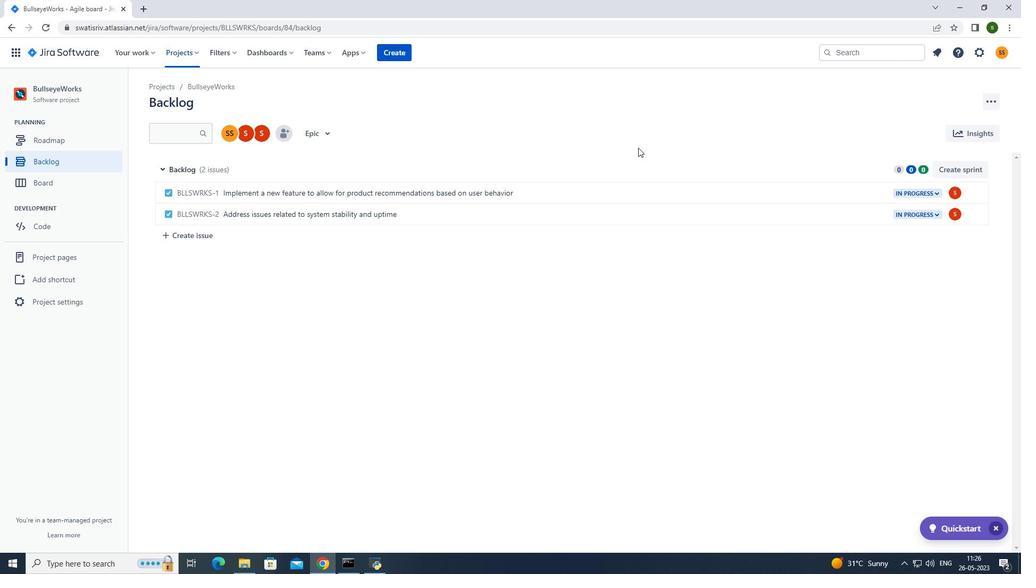 
Action: Mouse pressed left at (638, 147)
Screenshot: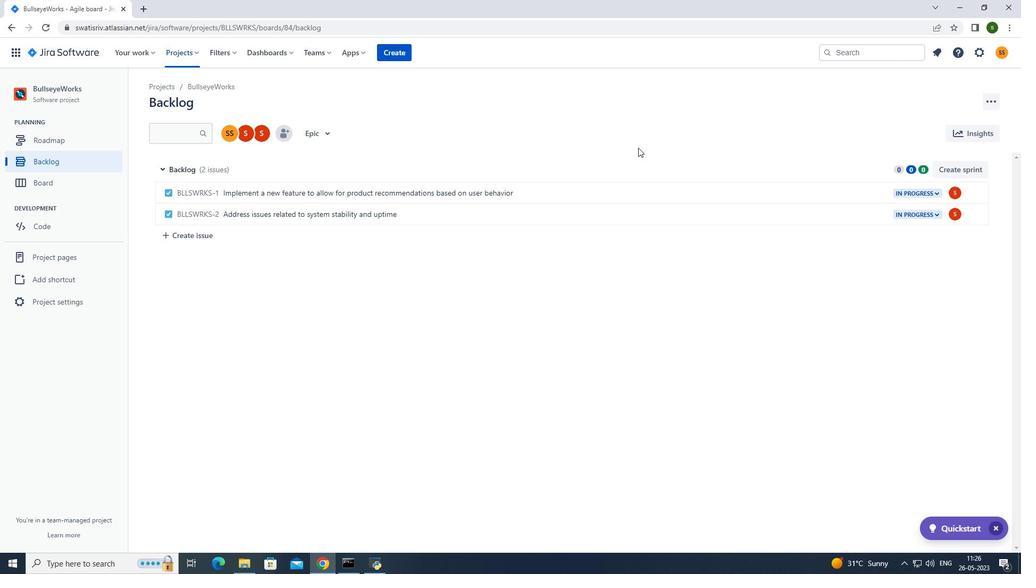 
